 Task: Sort the recently solved tickets in your group, order by Brand in descending order.
Action: Mouse moved to (26, 275)
Screenshot: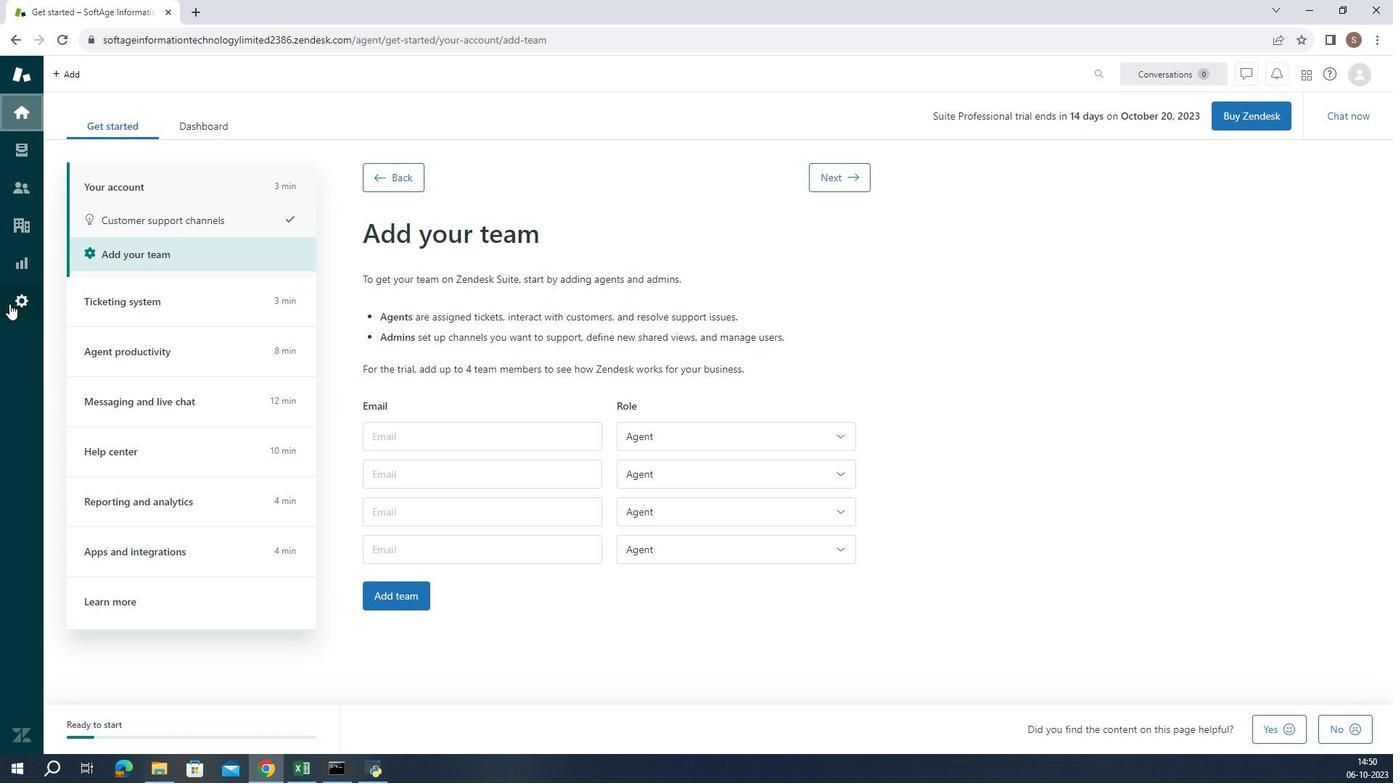
Action: Mouse pressed left at (26, 275)
Screenshot: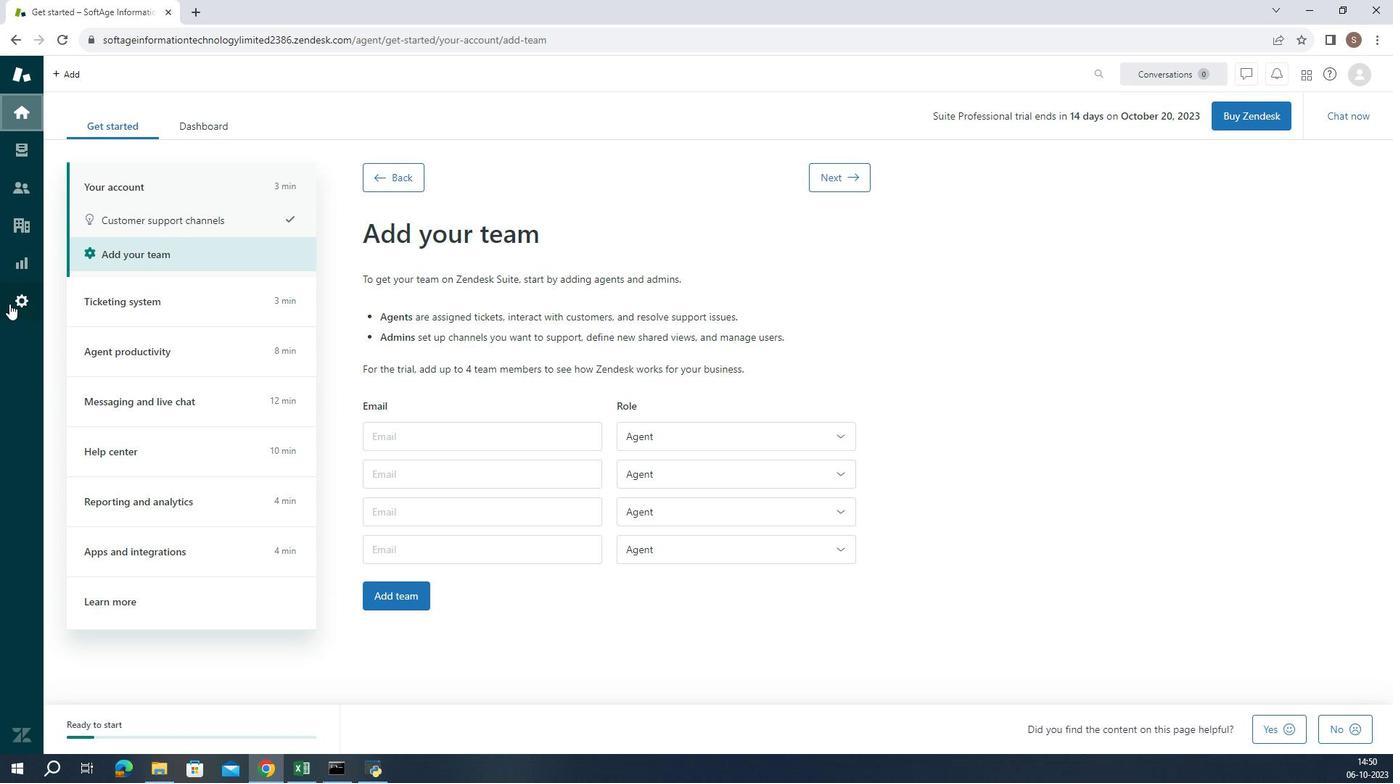 
Action: Mouse moved to (488, 680)
Screenshot: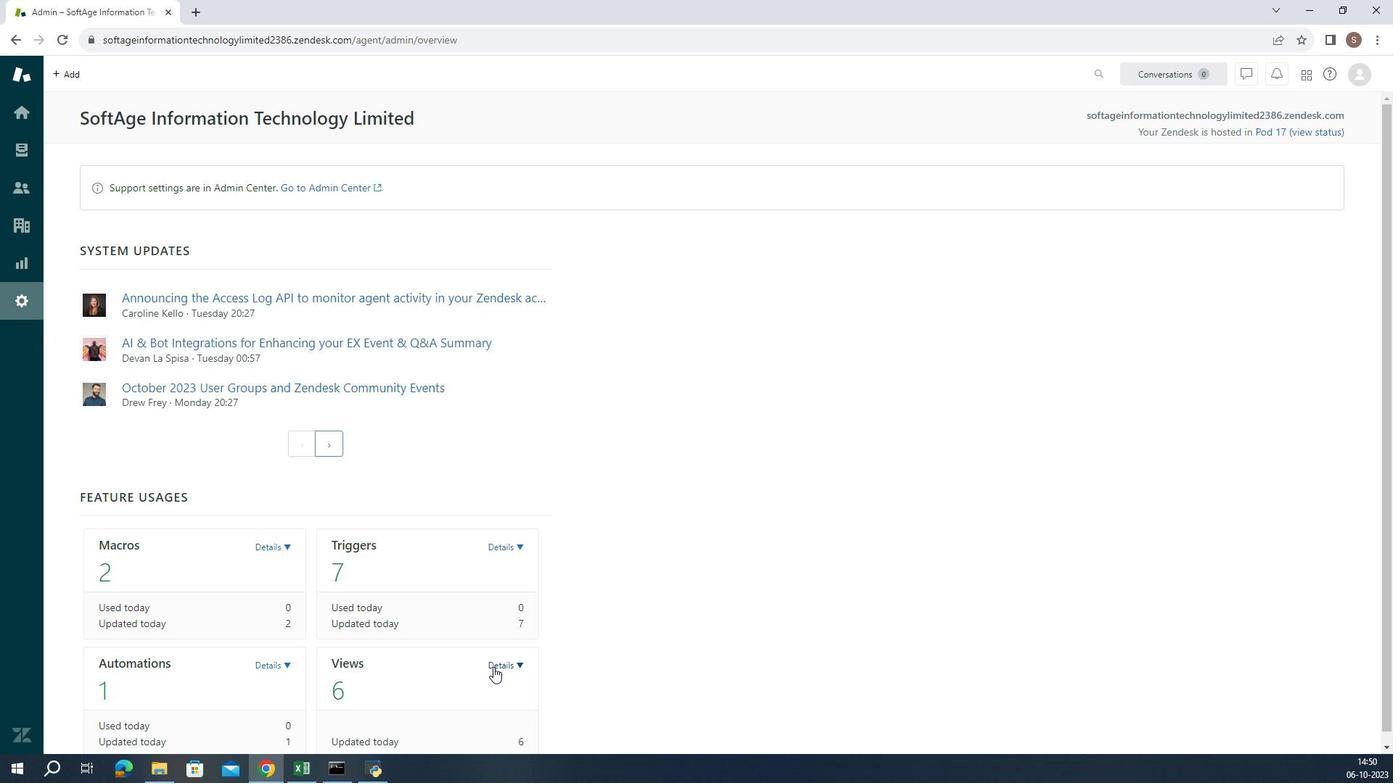 
Action: Mouse pressed left at (488, 680)
Screenshot: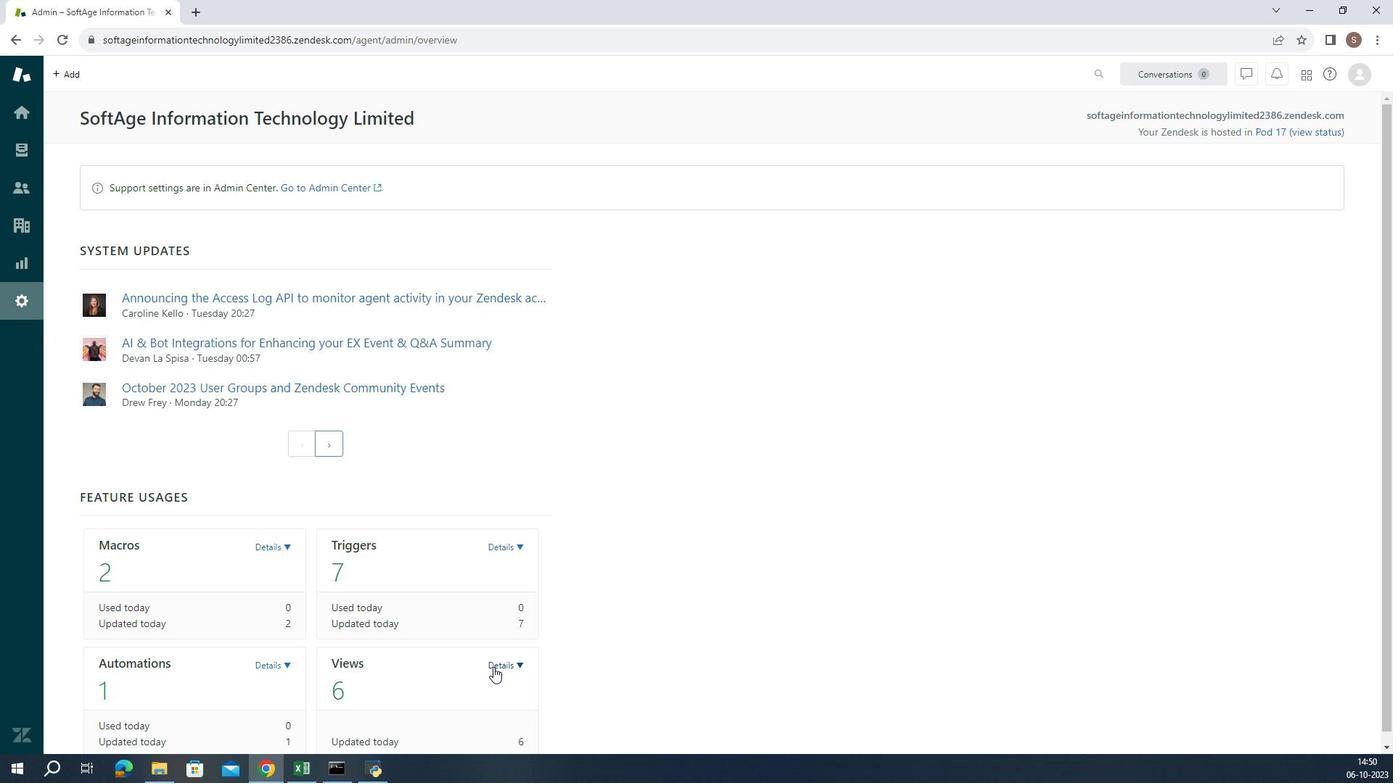 
Action: Mouse moved to (457, 741)
Screenshot: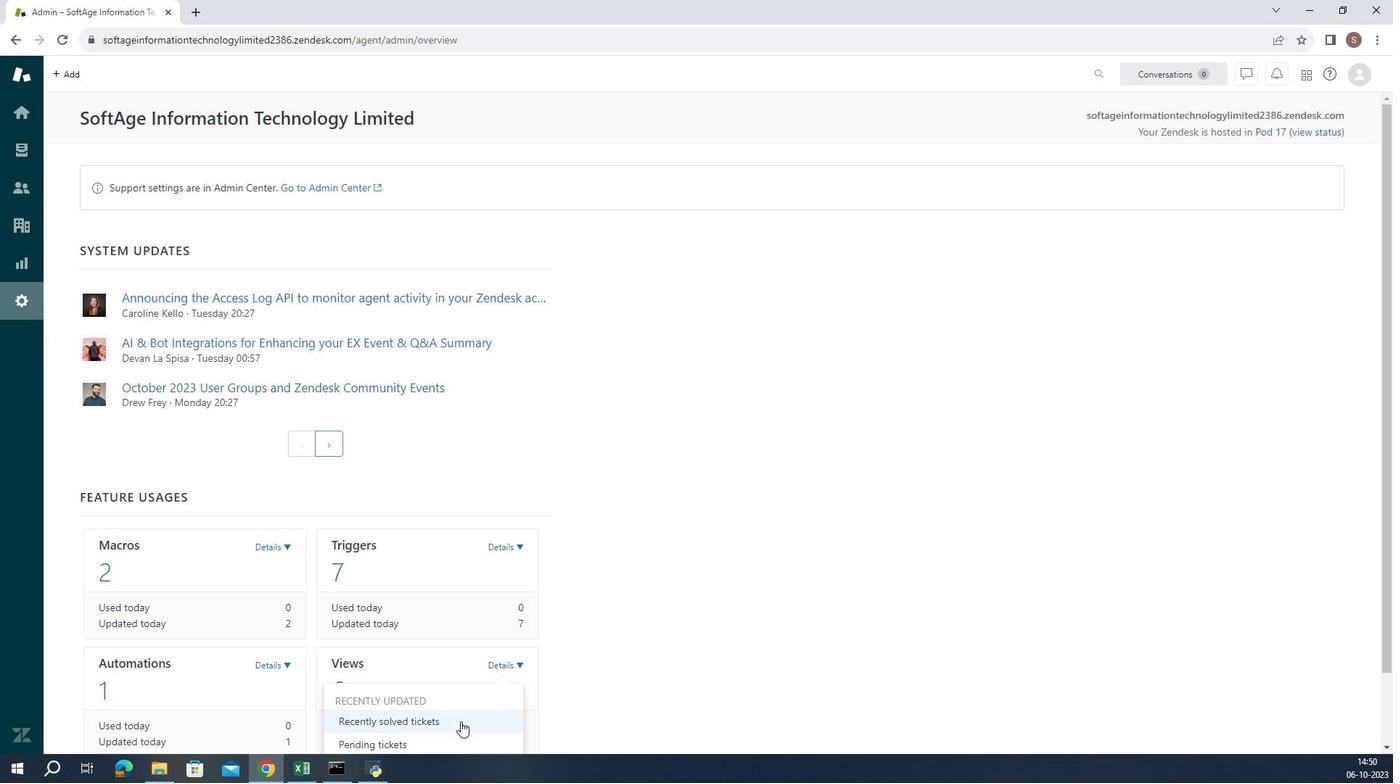 
Action: Mouse pressed left at (457, 741)
Screenshot: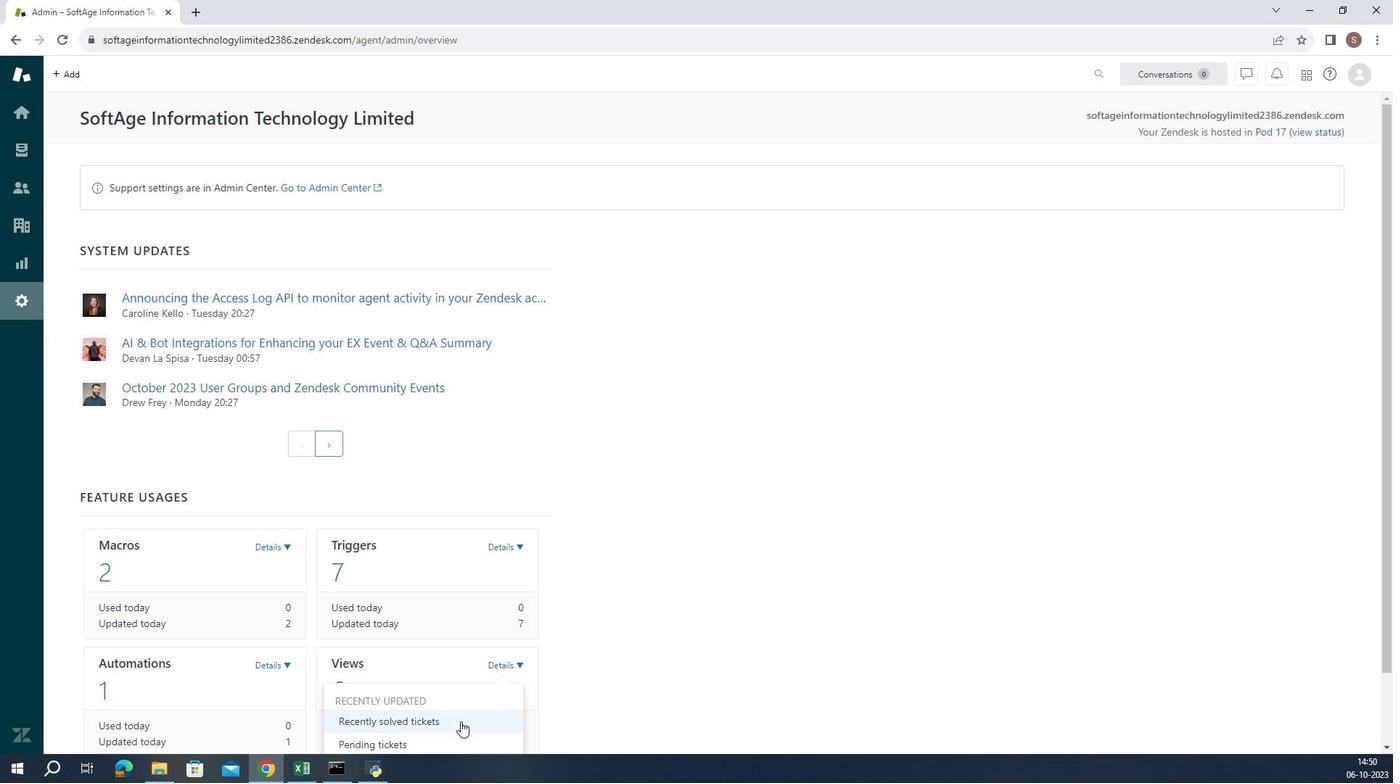 
Action: Mouse moved to (514, 423)
Screenshot: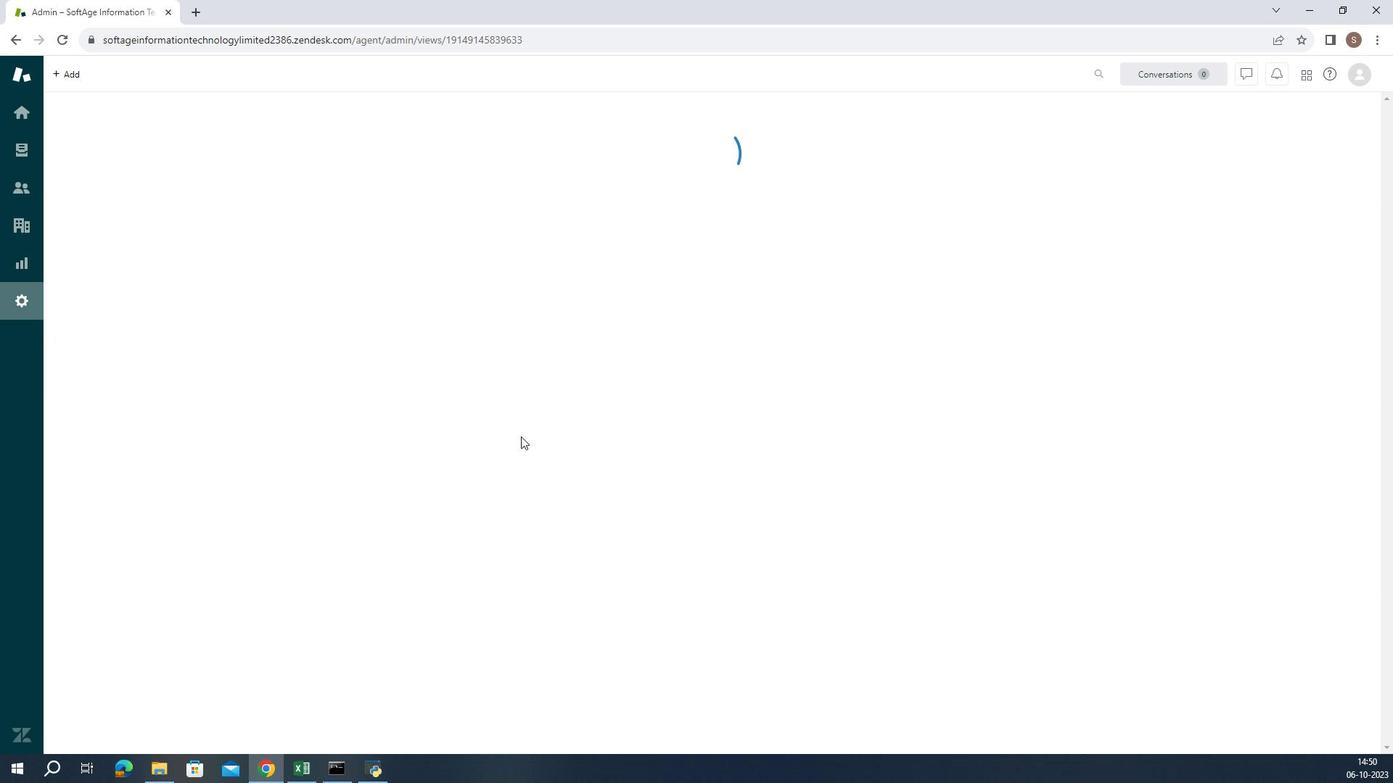 
Action: Mouse scrolled (514, 422) with delta (0, 0)
Screenshot: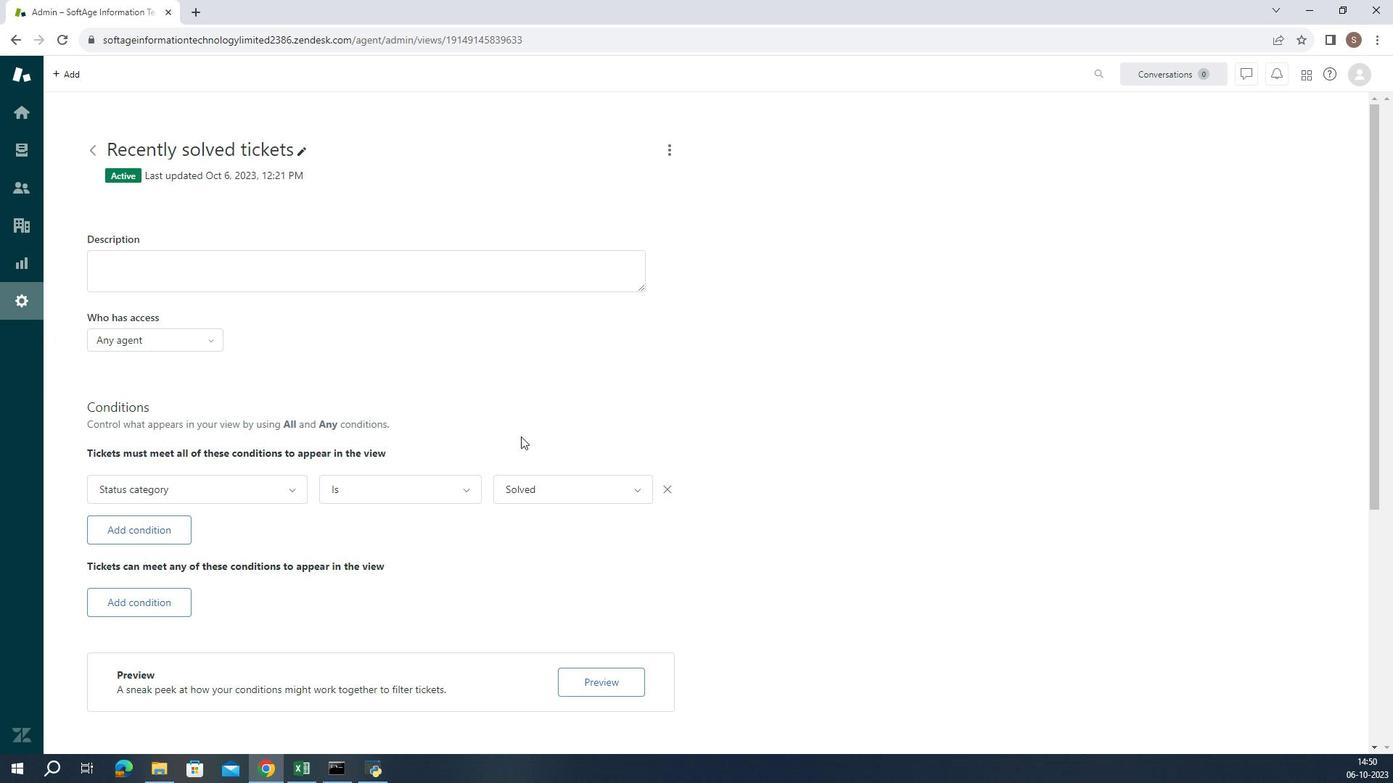 
Action: Mouse scrolled (514, 422) with delta (0, 0)
Screenshot: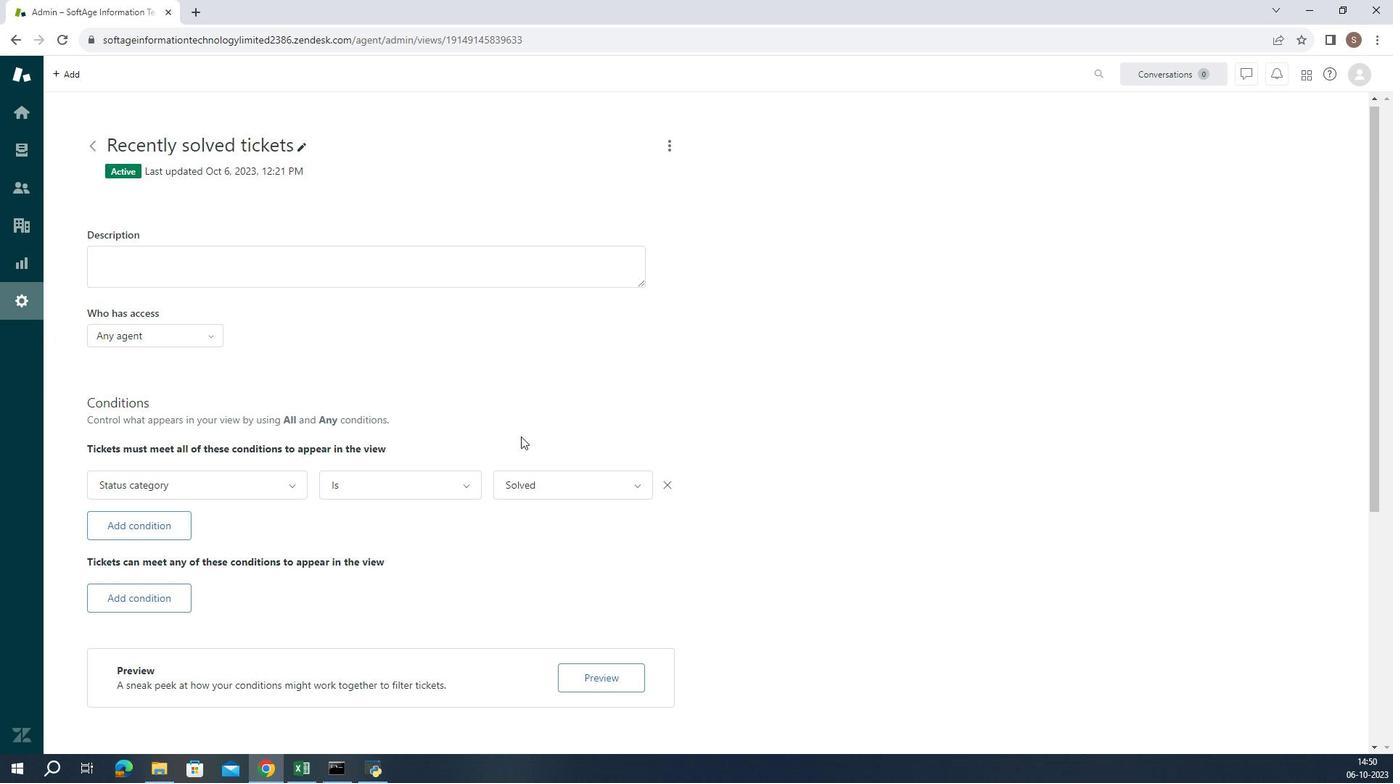 
Action: Mouse scrolled (514, 422) with delta (0, 0)
Screenshot: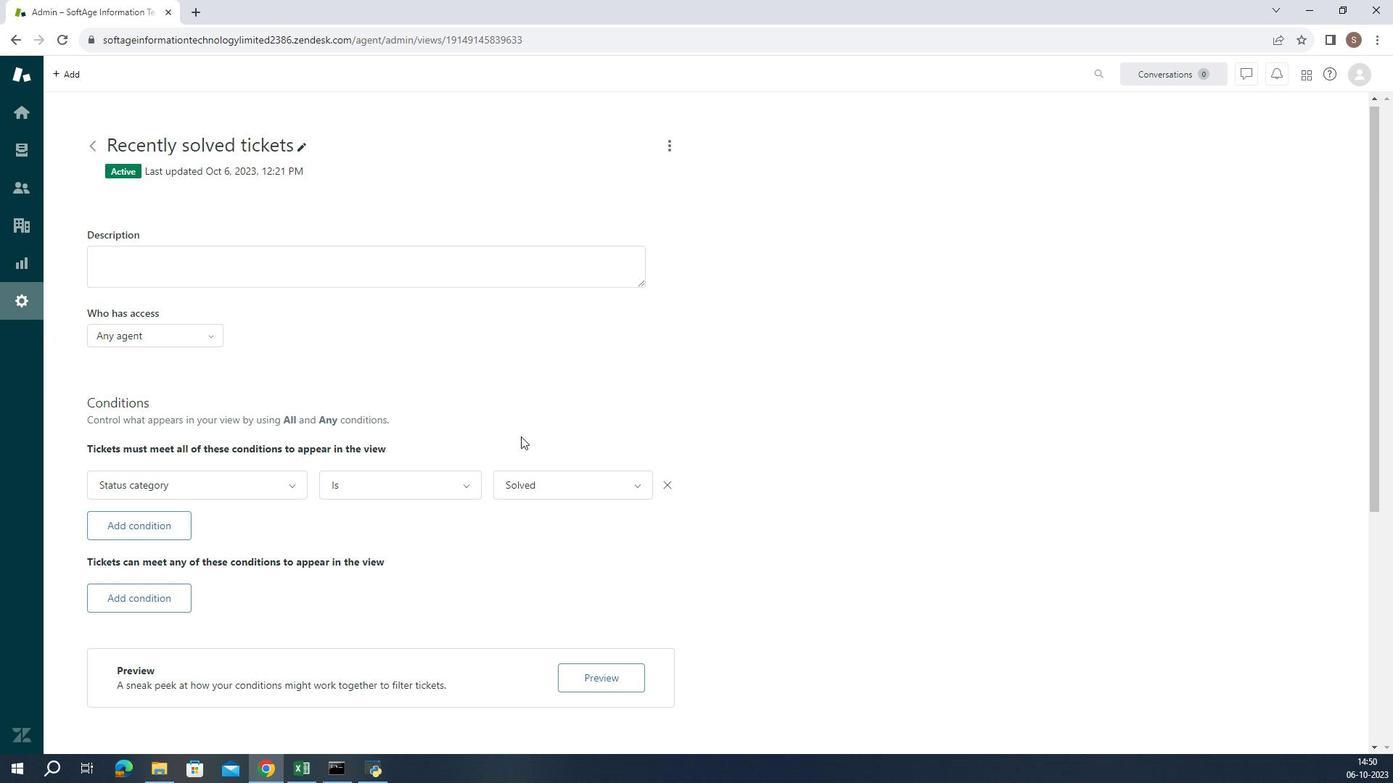 
Action: Mouse moved to (516, 426)
Screenshot: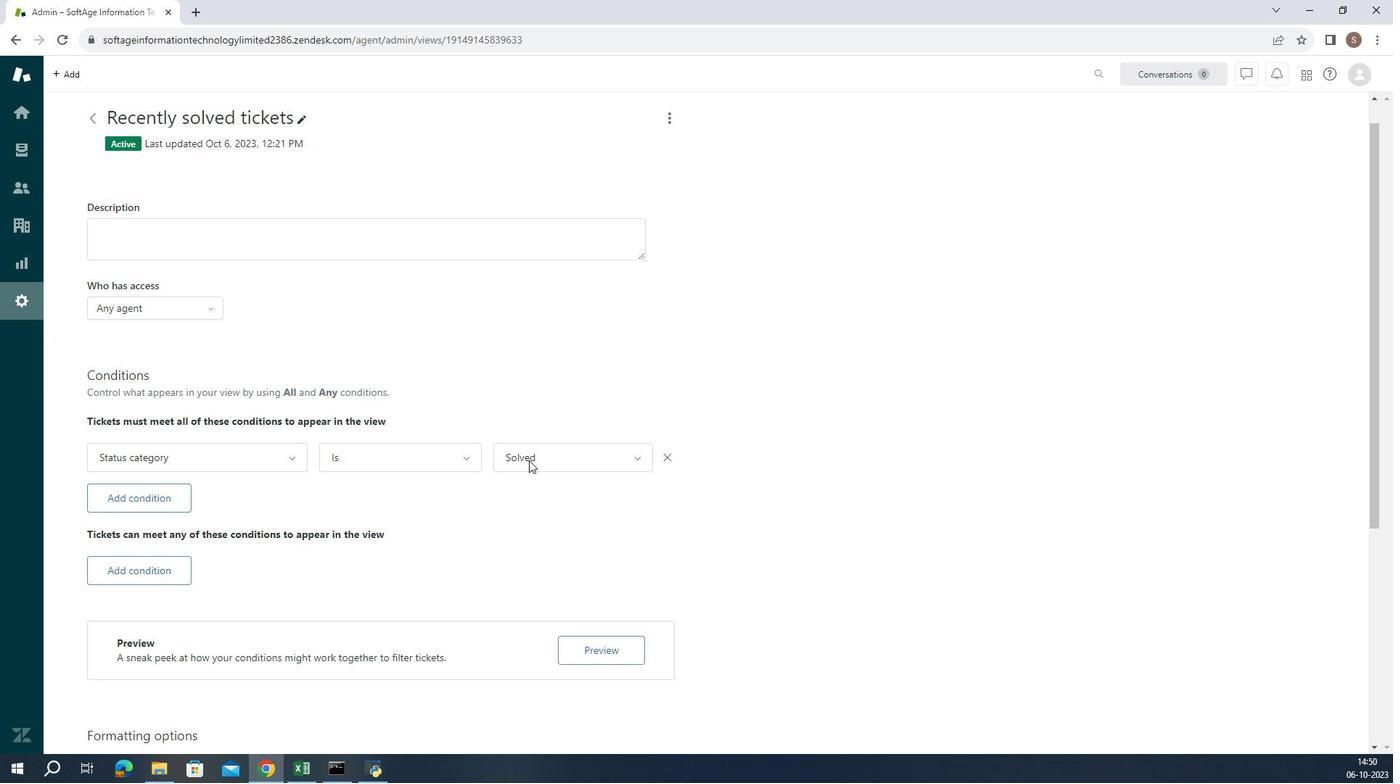 
Action: Mouse scrolled (516, 426) with delta (0, 0)
Screenshot: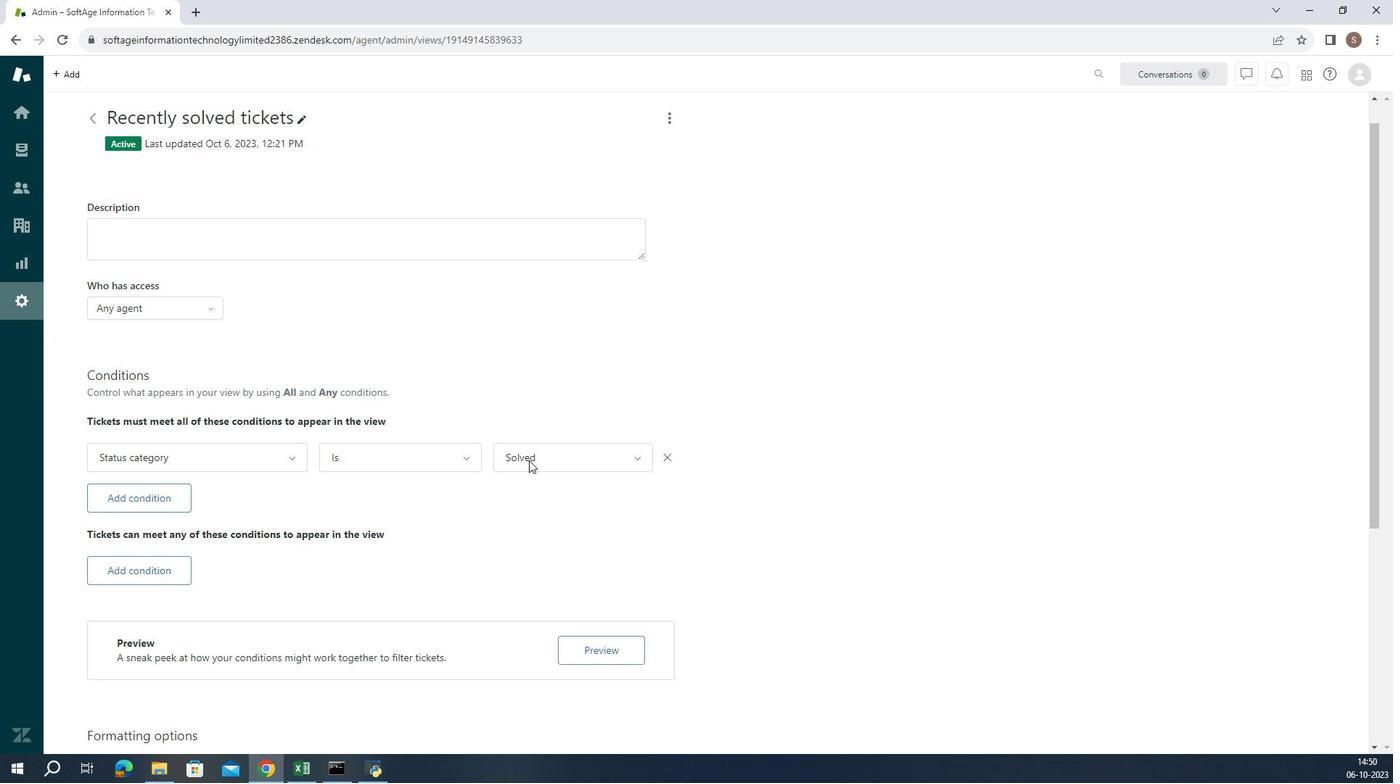 
Action: Mouse moved to (541, 529)
Screenshot: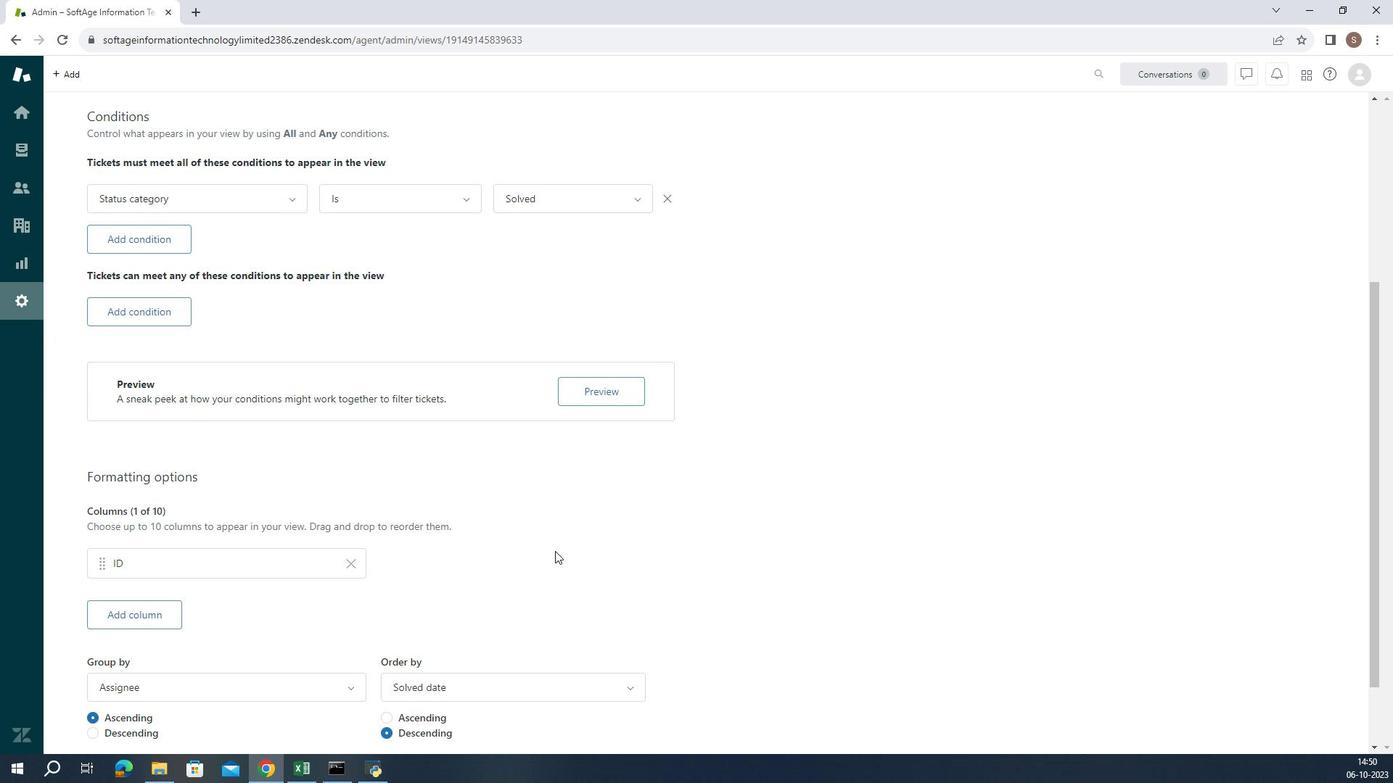 
Action: Mouse scrolled (541, 528) with delta (0, 0)
Screenshot: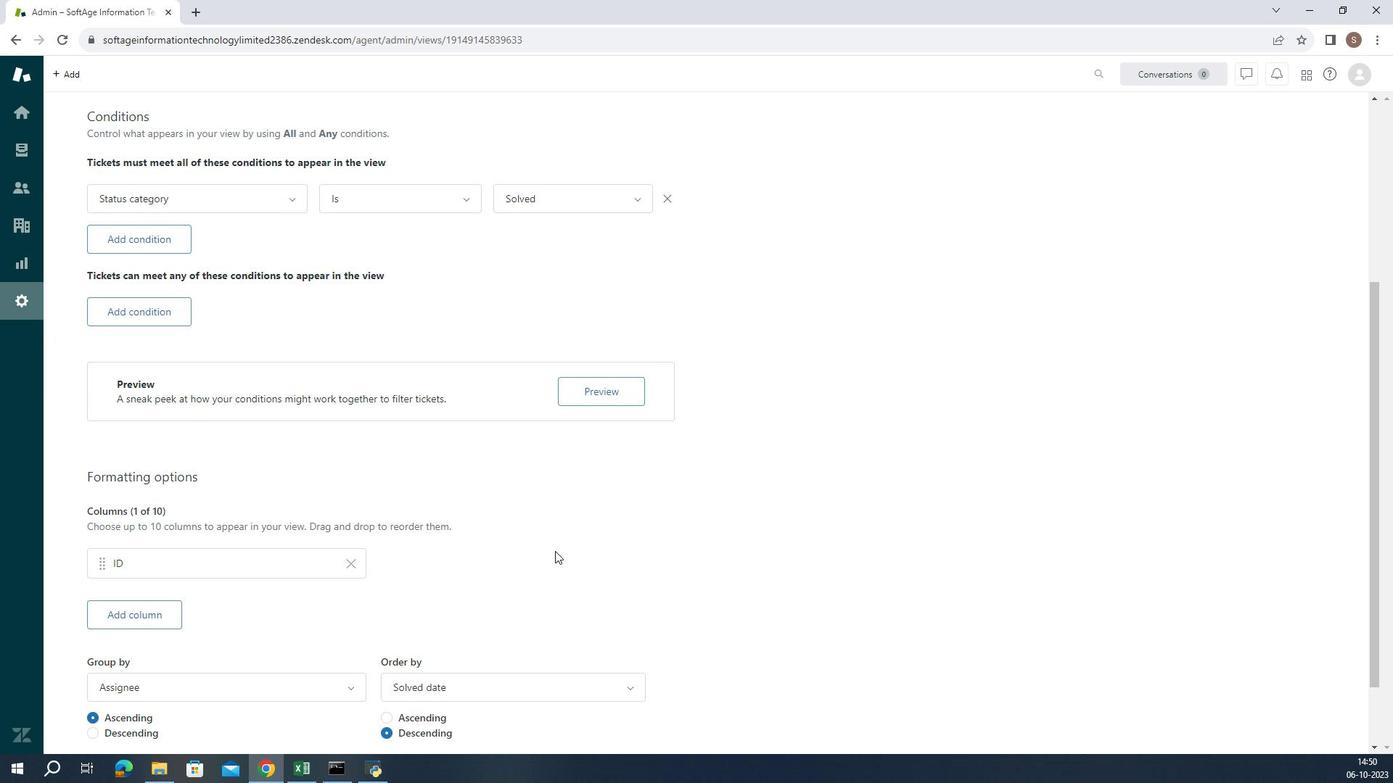 
Action: Mouse moved to (545, 542)
Screenshot: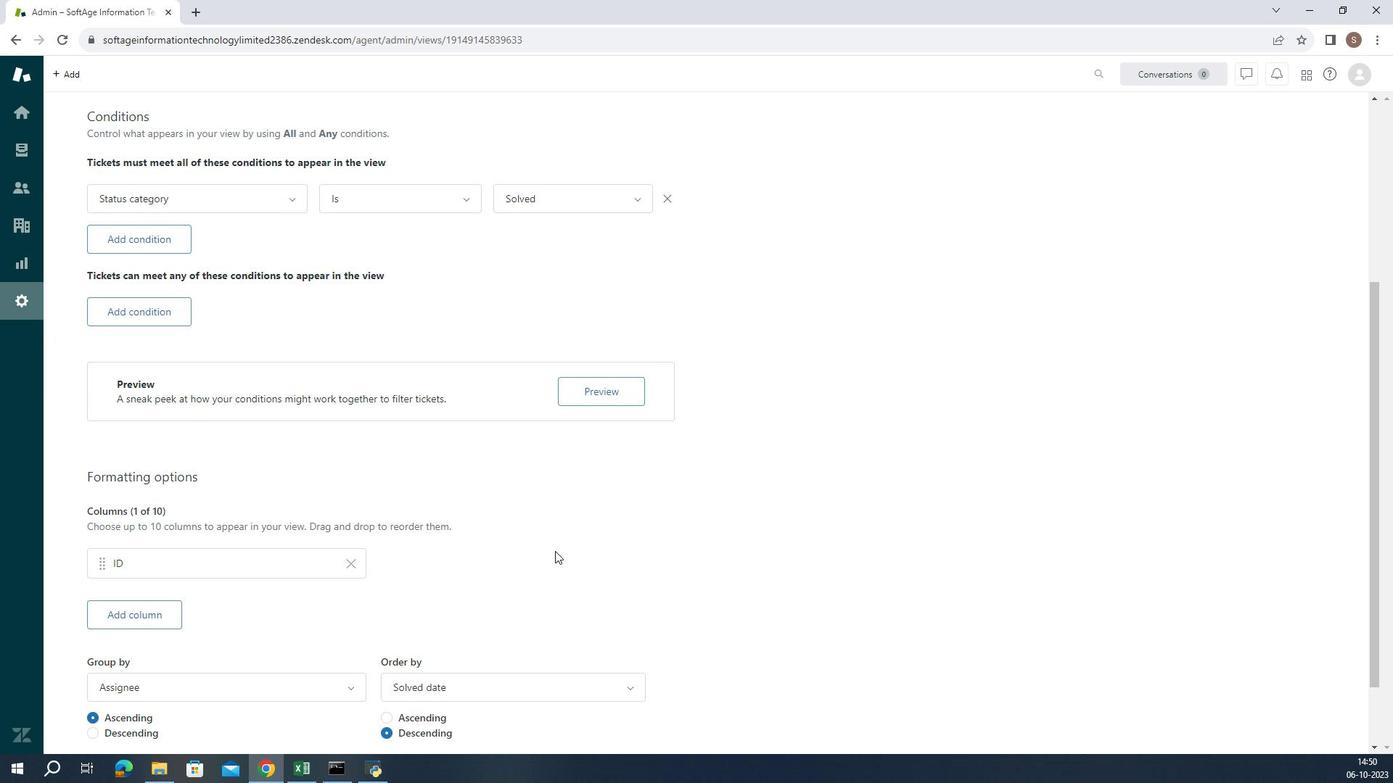 
Action: Mouse scrolled (545, 542) with delta (0, 0)
Screenshot: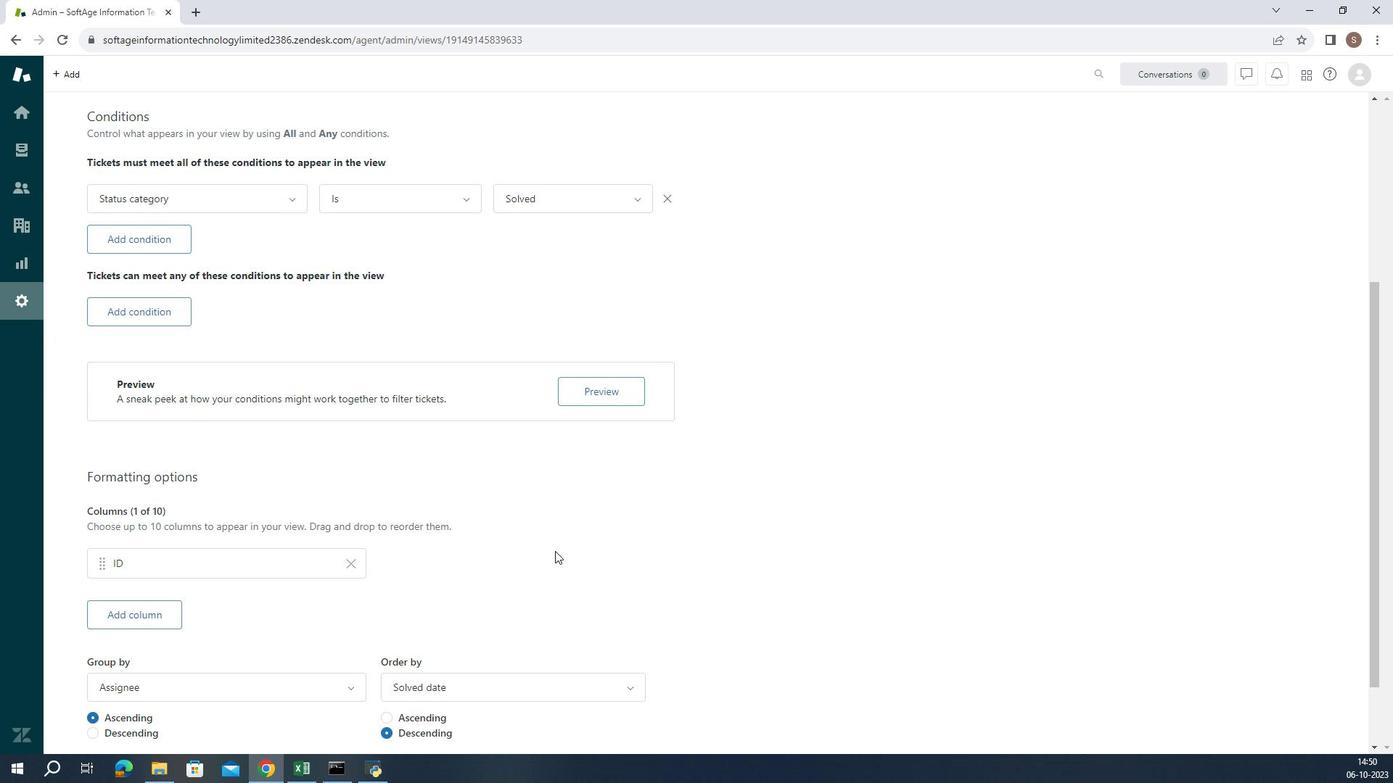 
Action: Mouse moved to (547, 550)
Screenshot: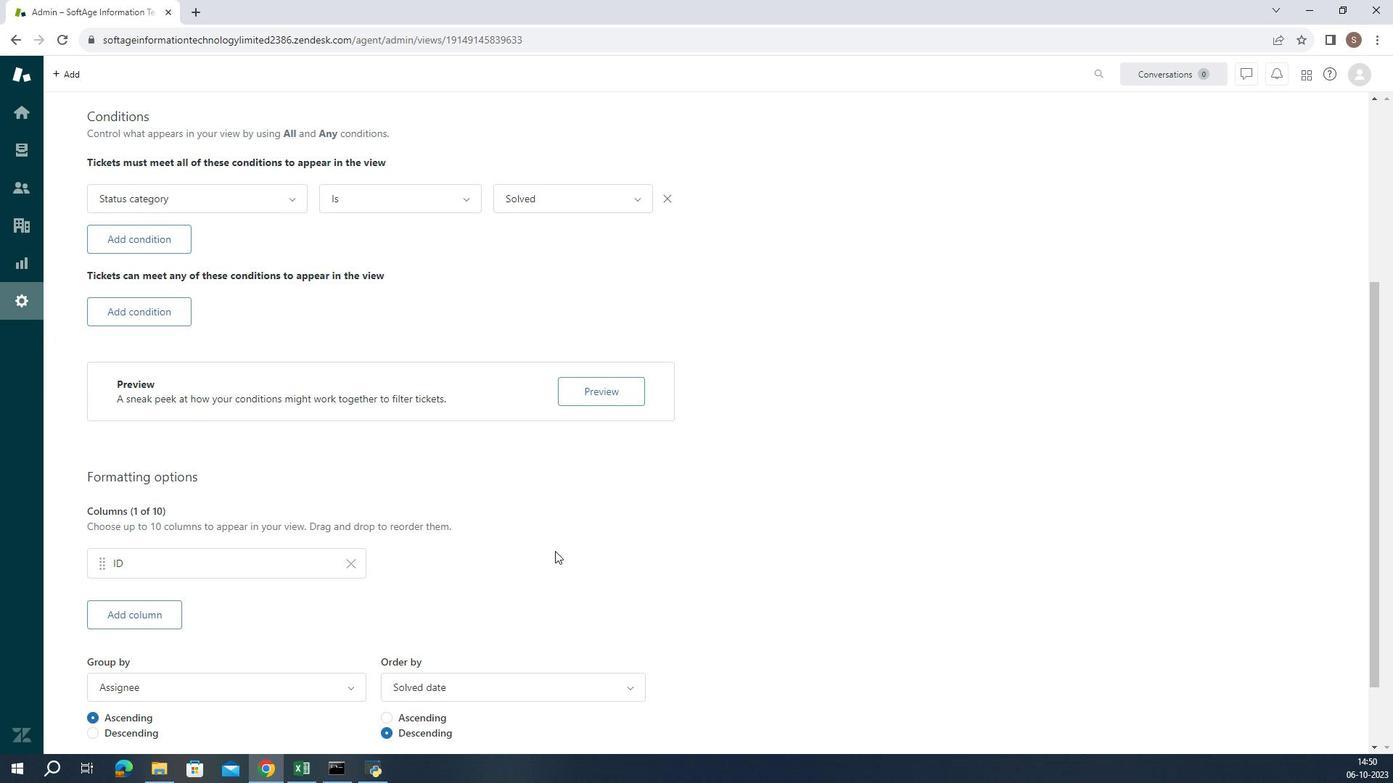 
Action: Mouse scrolled (547, 550) with delta (0, 0)
Screenshot: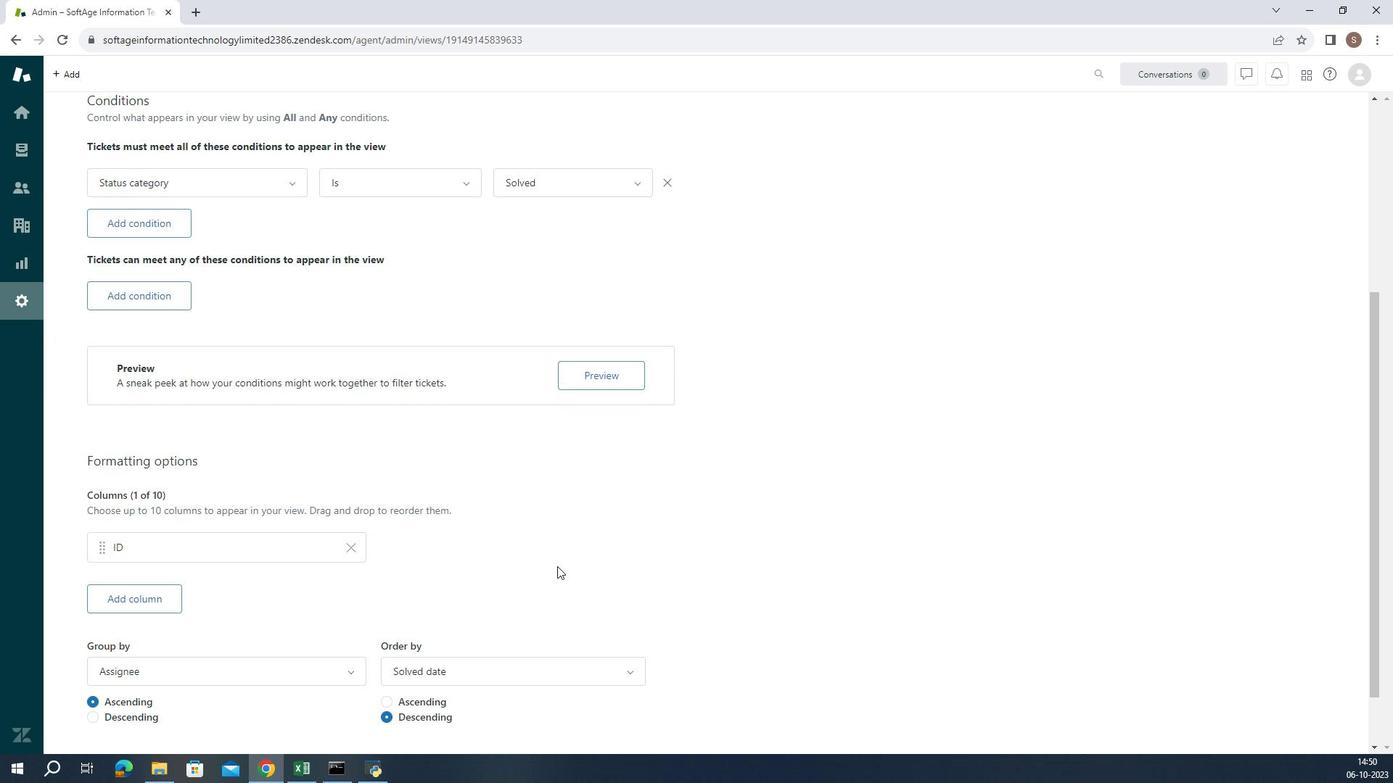 
Action: Mouse moved to (548, 557)
Screenshot: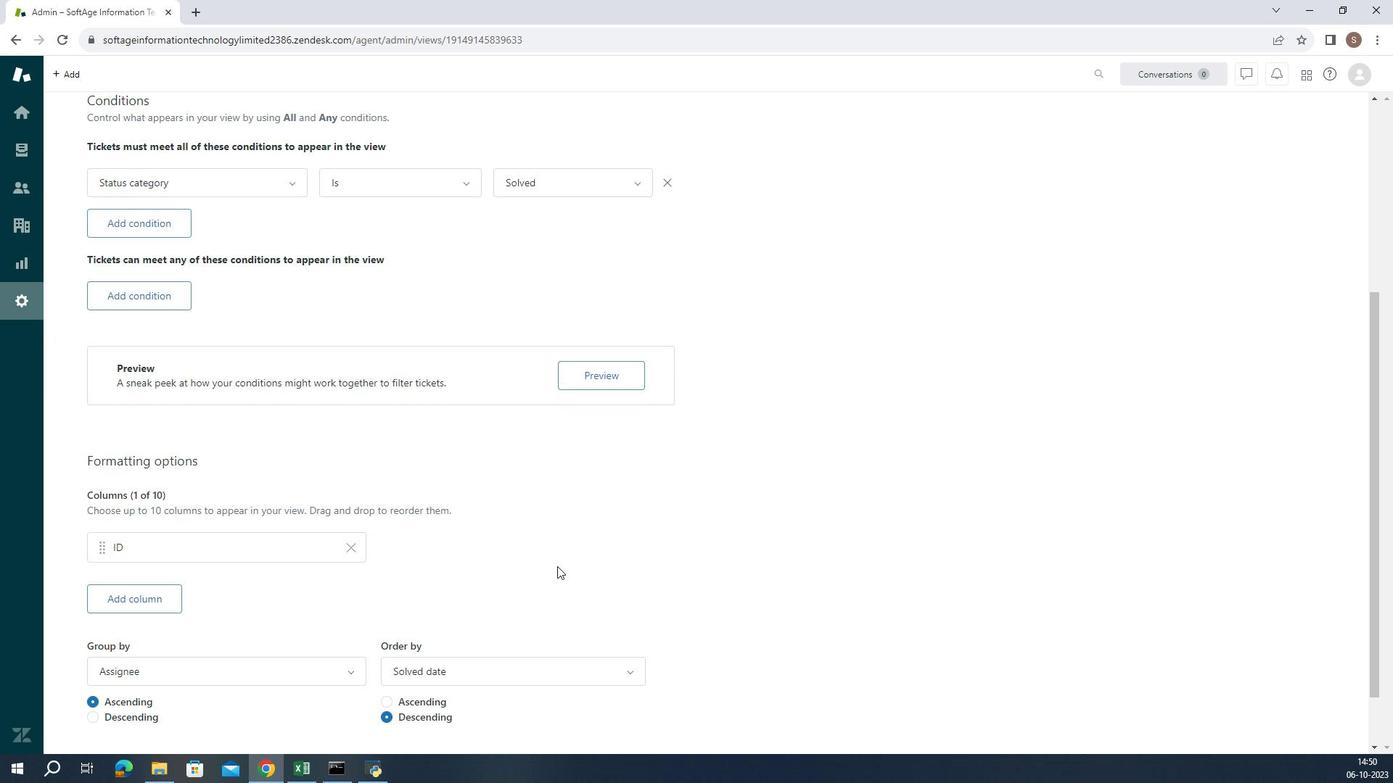 
Action: Mouse scrolled (548, 556) with delta (0, 0)
Screenshot: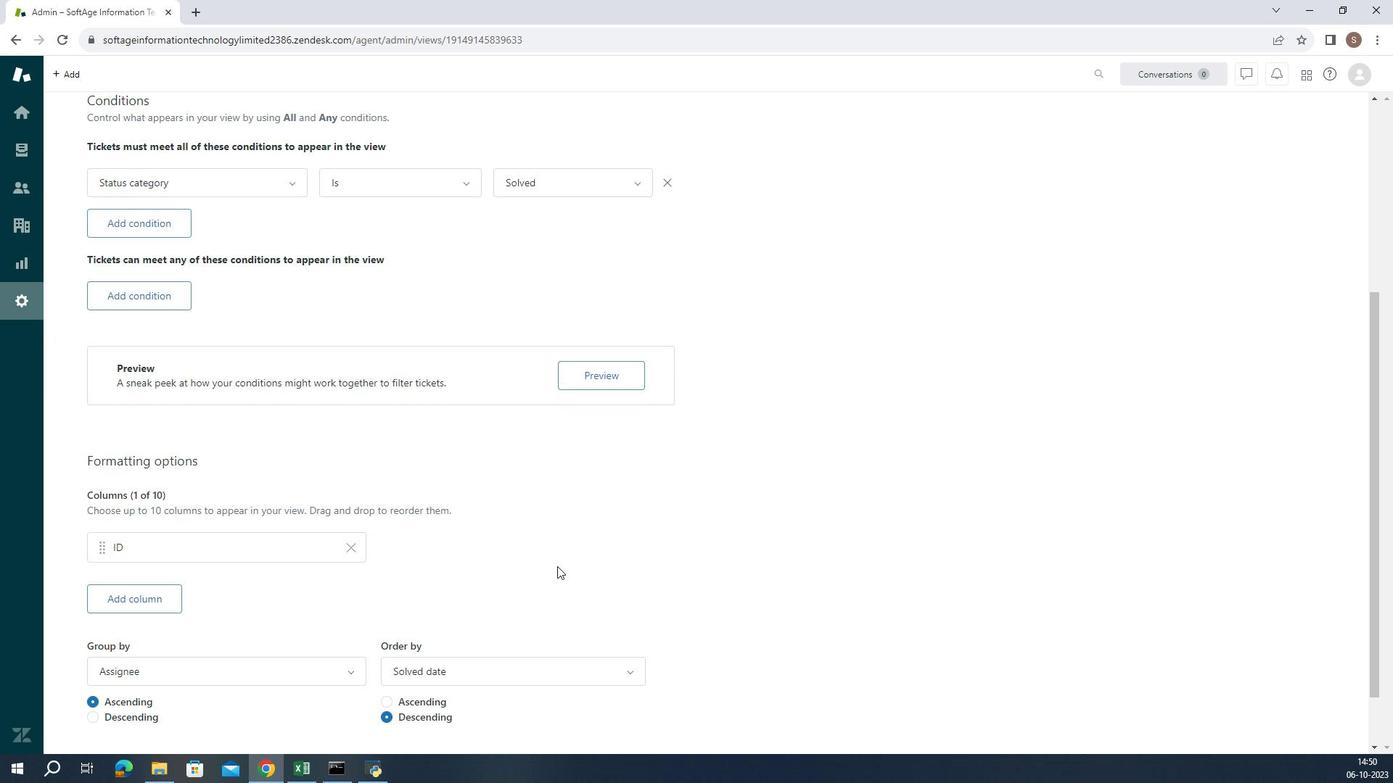 
Action: Mouse moved to (550, 592)
Screenshot: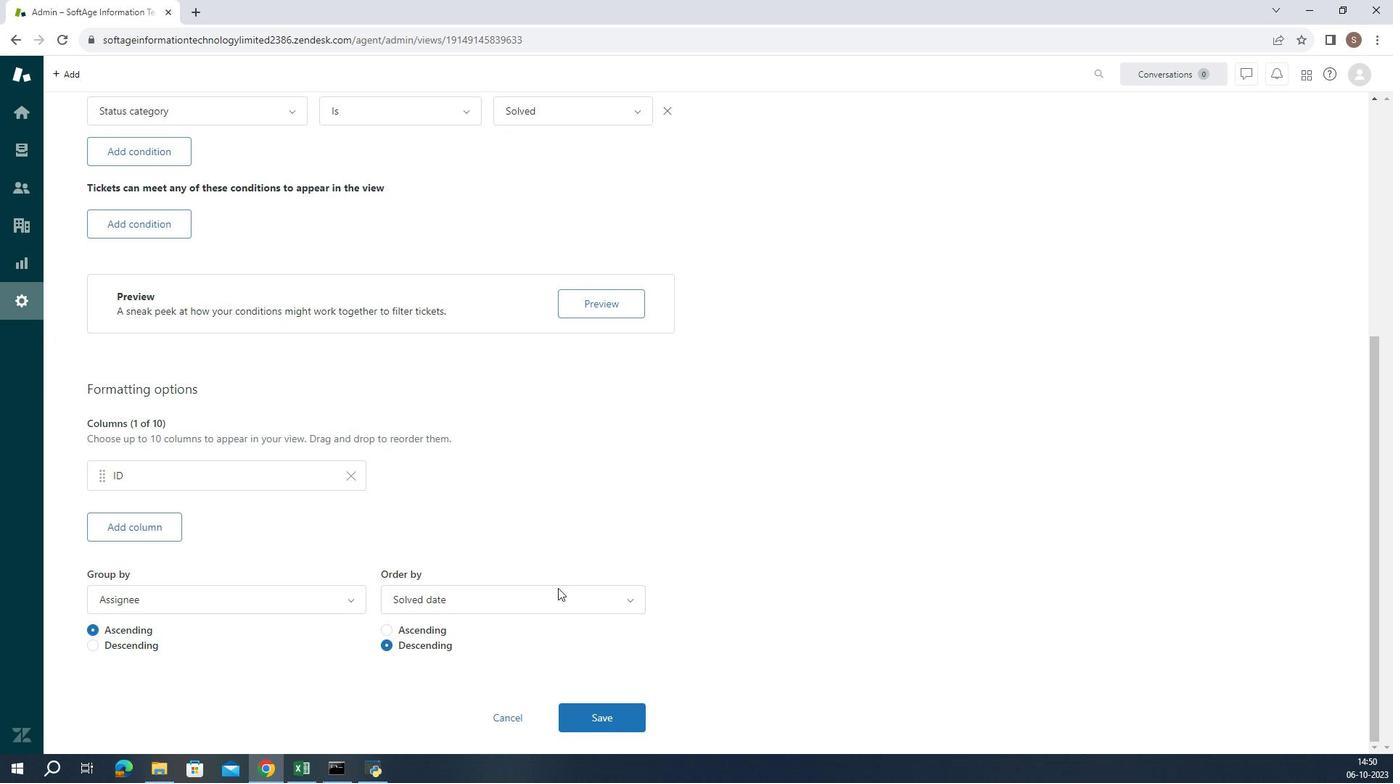 
Action: Mouse pressed left at (550, 592)
Screenshot: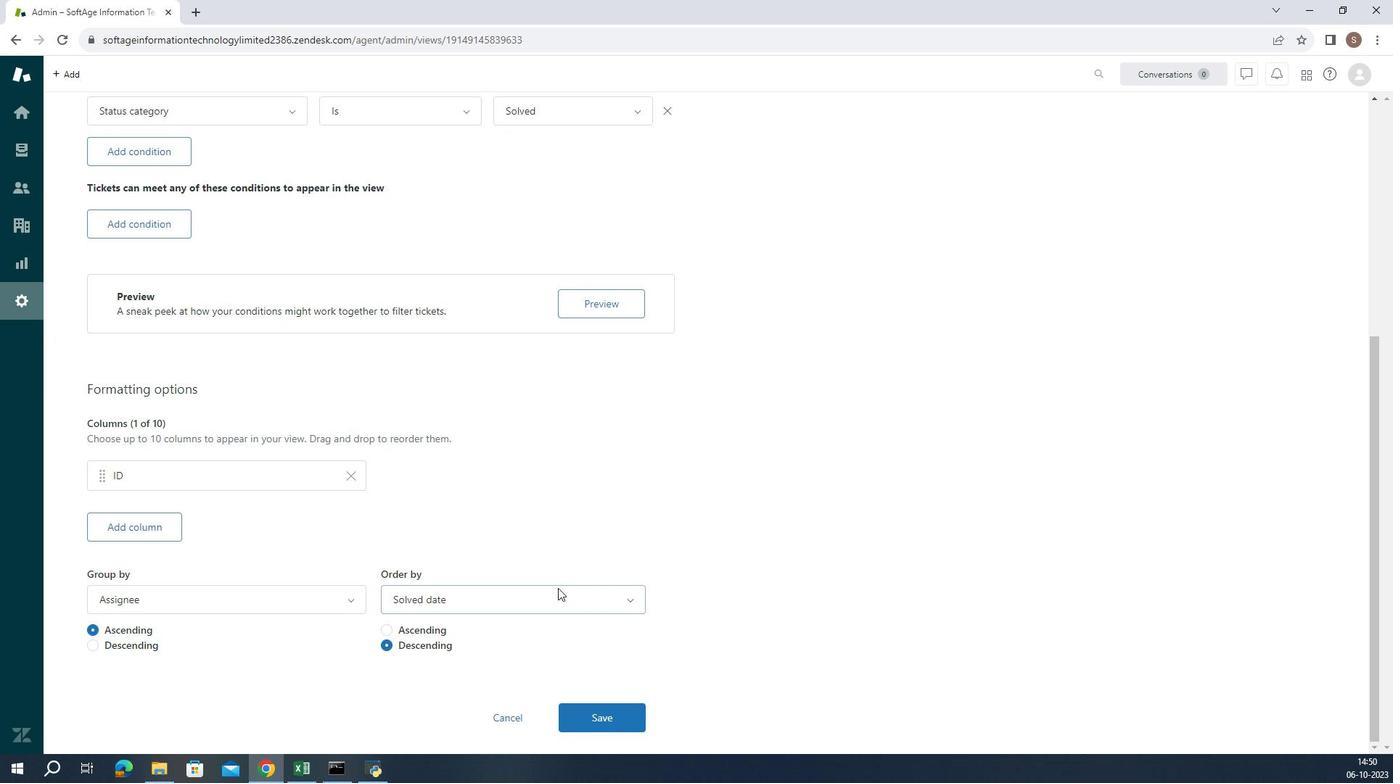
Action: Mouse moved to (537, 479)
Screenshot: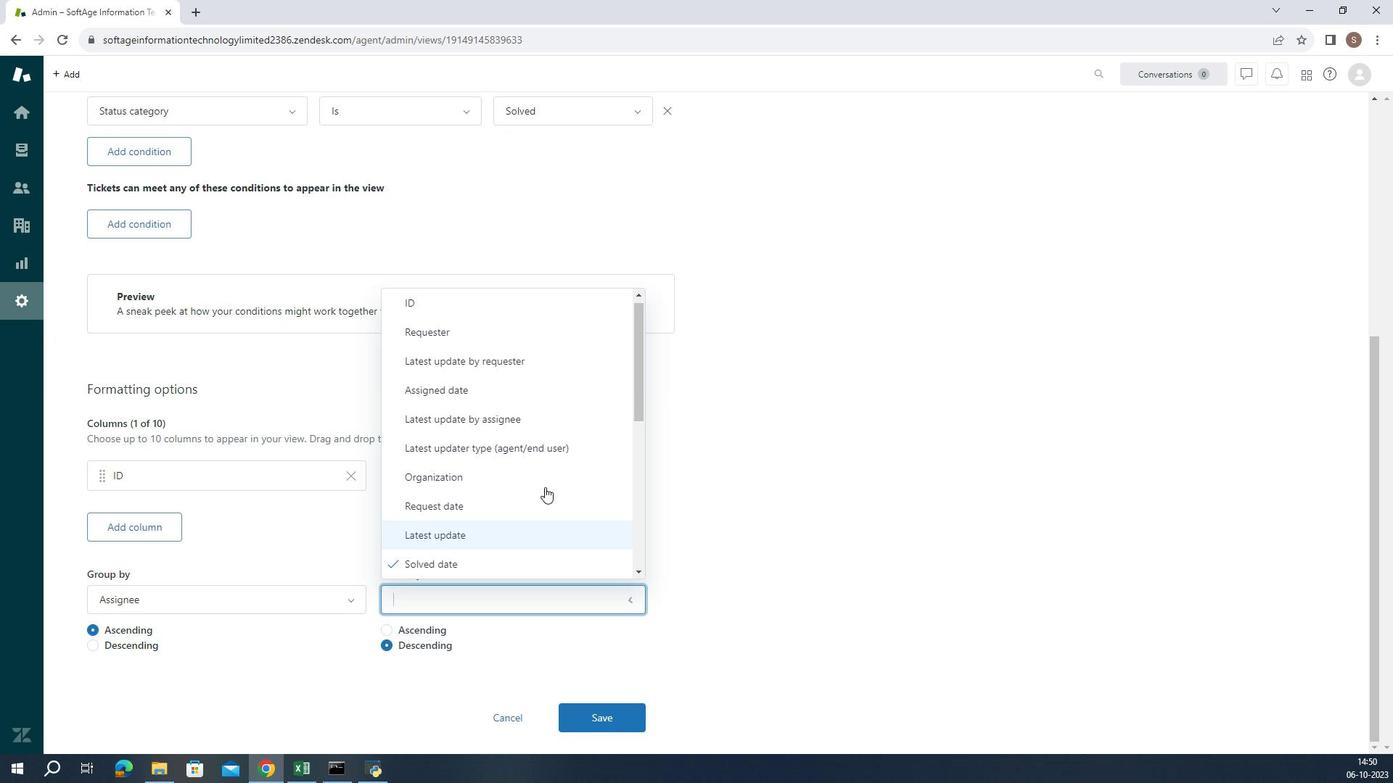 
Action: Mouse scrolled (537, 479) with delta (0, 0)
Screenshot: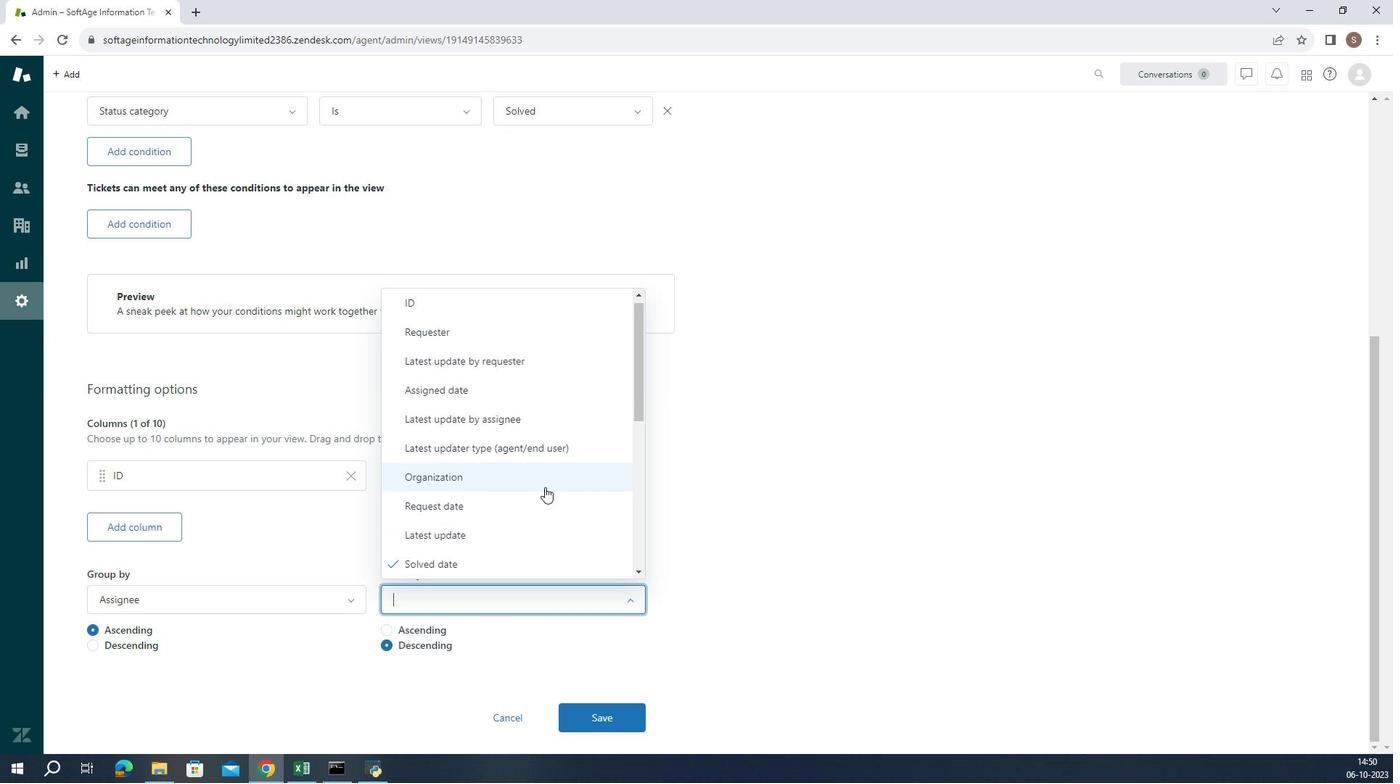 
Action: Mouse scrolled (537, 479) with delta (0, 0)
Screenshot: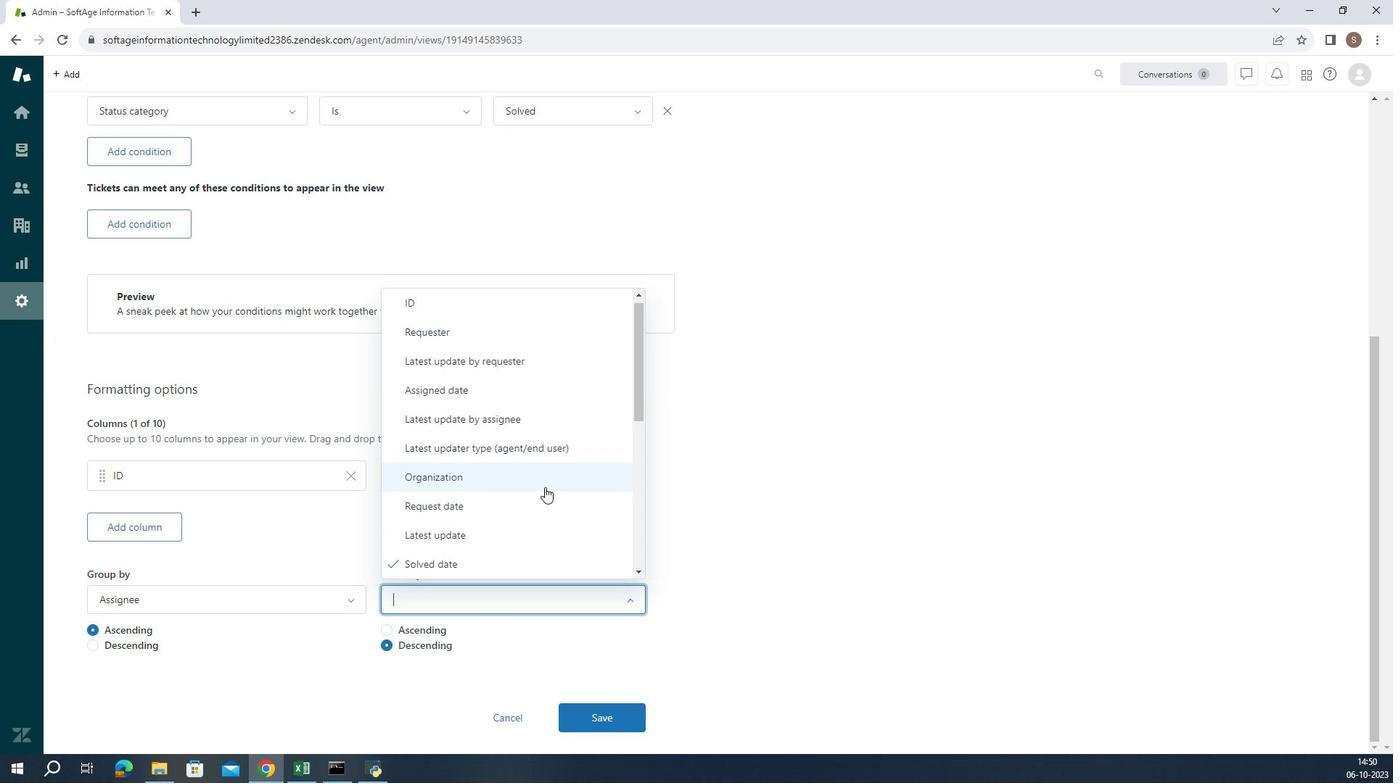 
Action: Mouse moved to (537, 479)
Screenshot: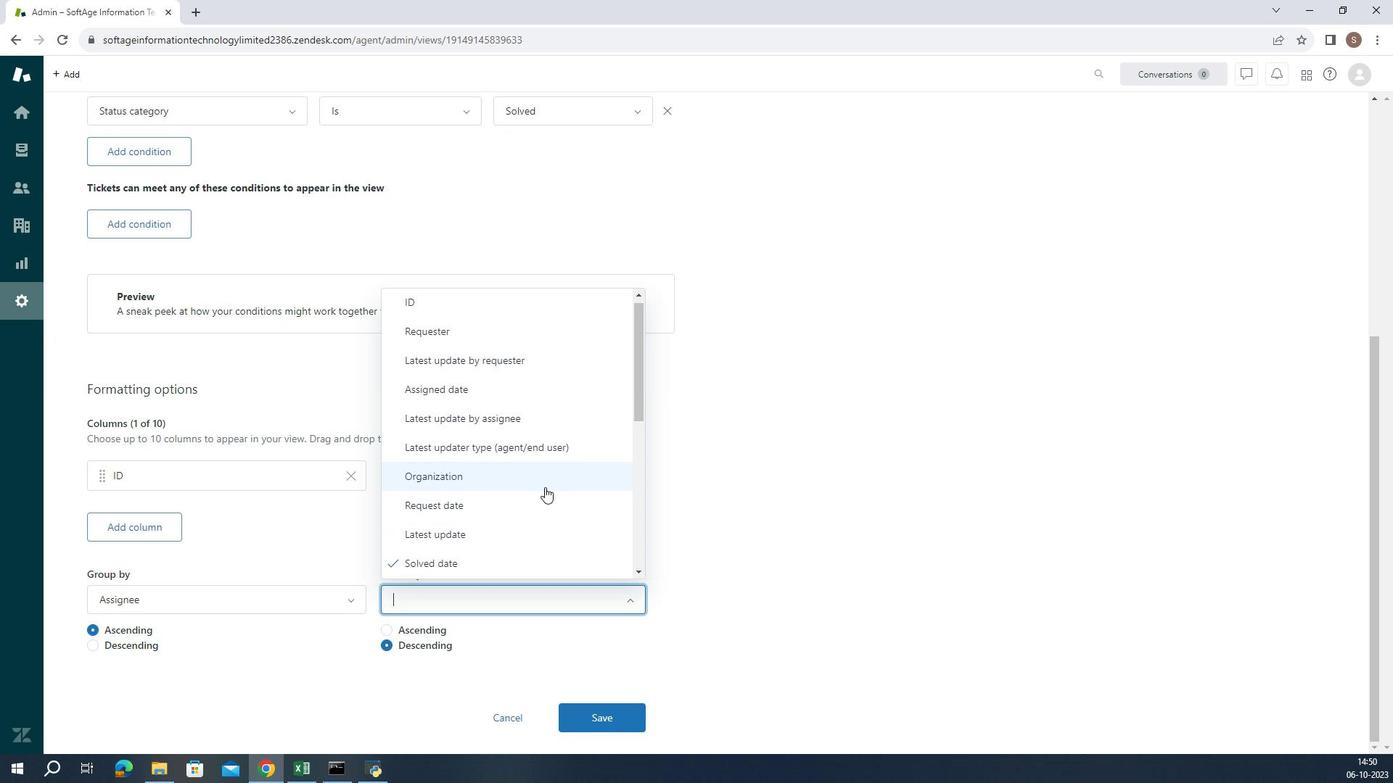 
Action: Mouse scrolled (537, 479) with delta (0, 0)
Screenshot: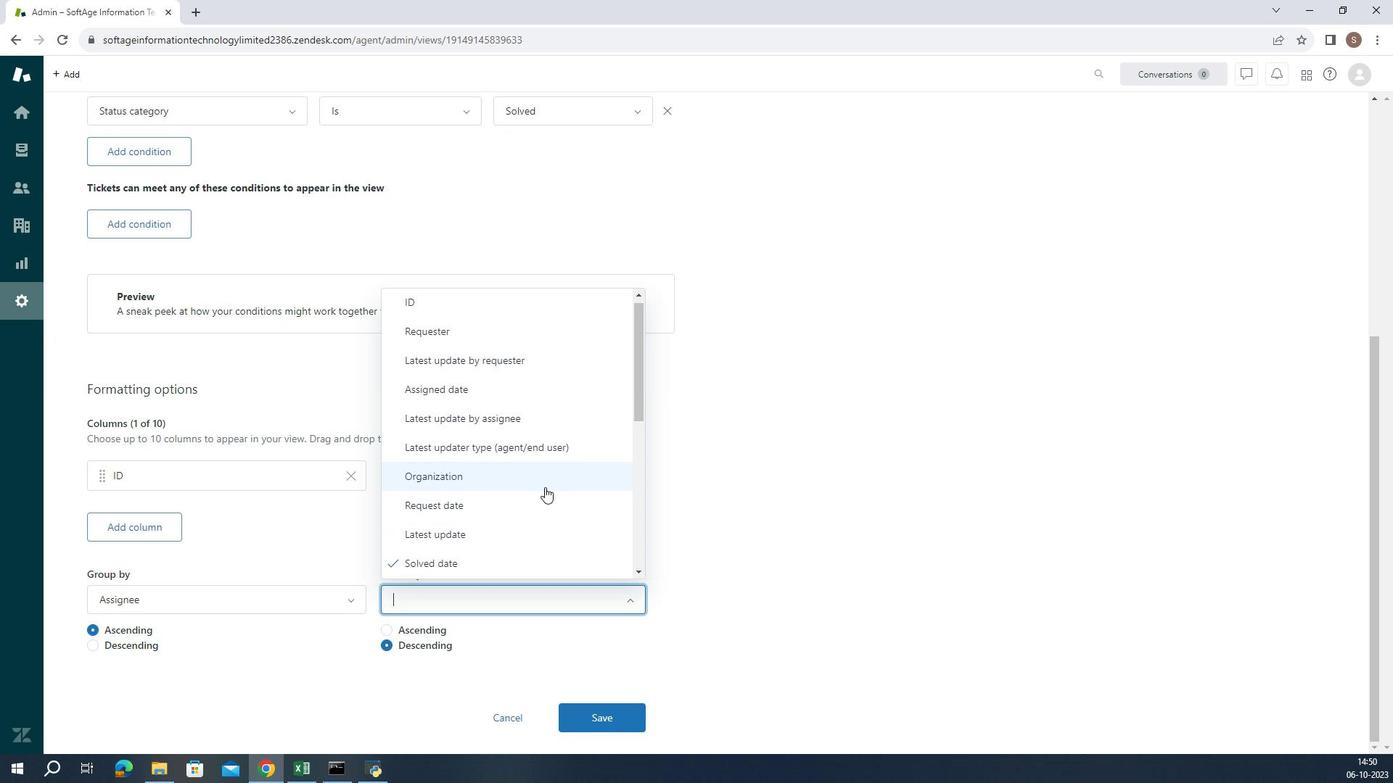 
Action: Mouse moved to (488, 516)
Screenshot: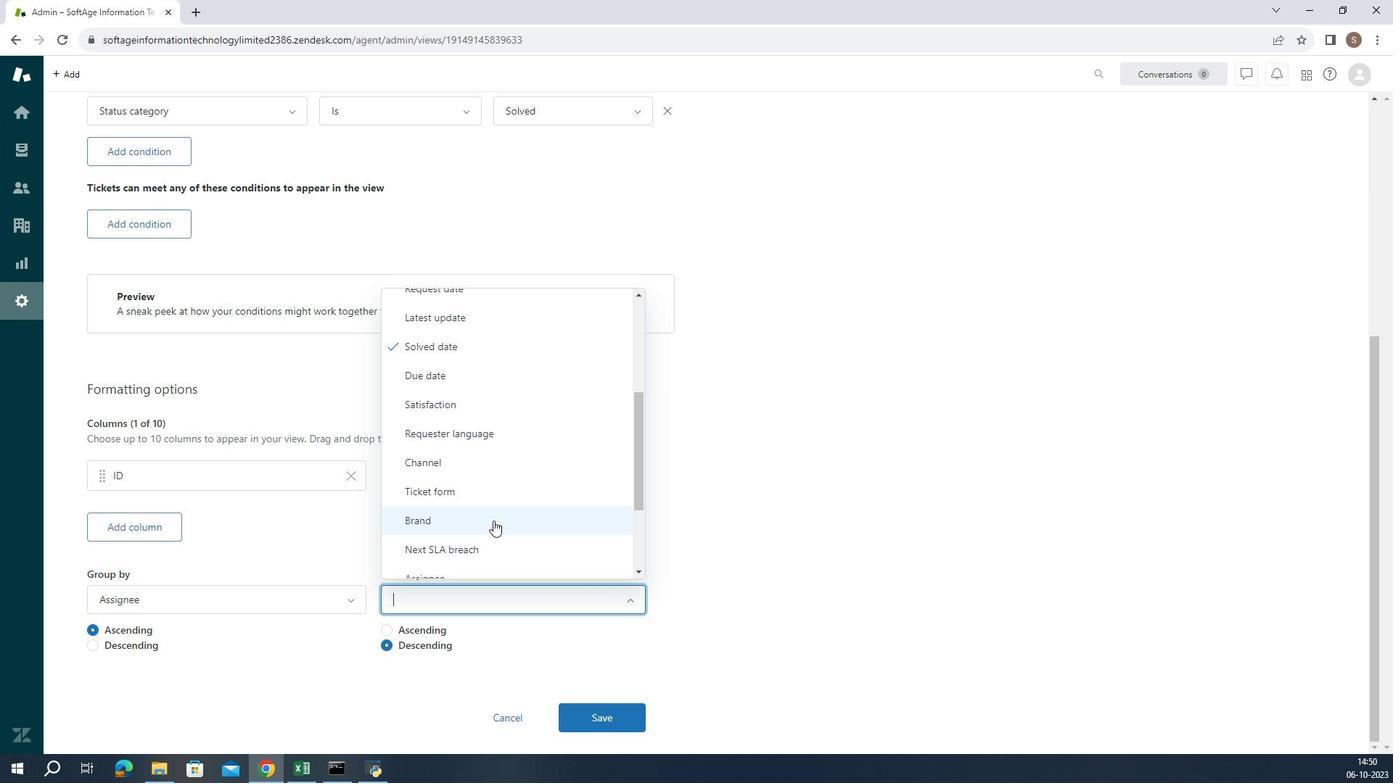 
Action: Mouse pressed left at (488, 516)
Screenshot: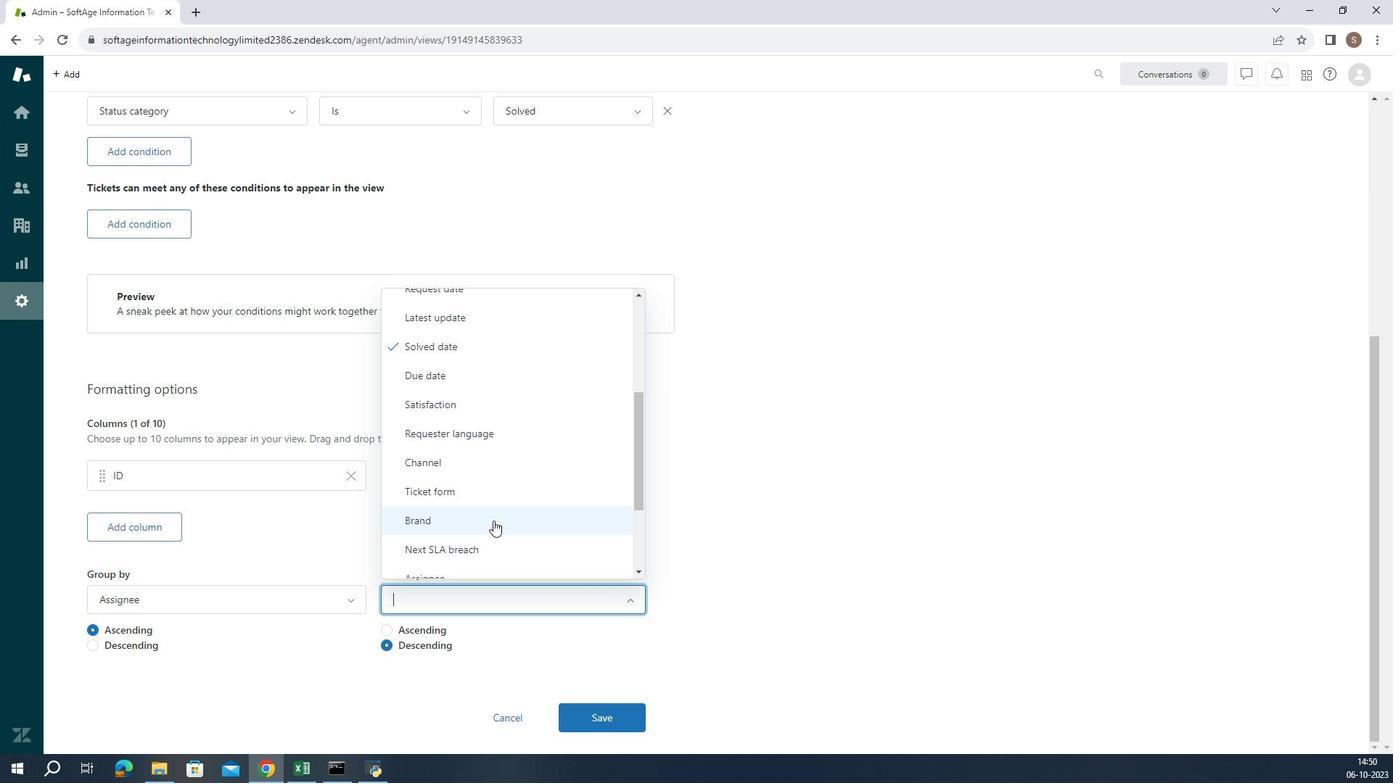
Action: Mouse moved to (416, 653)
Screenshot: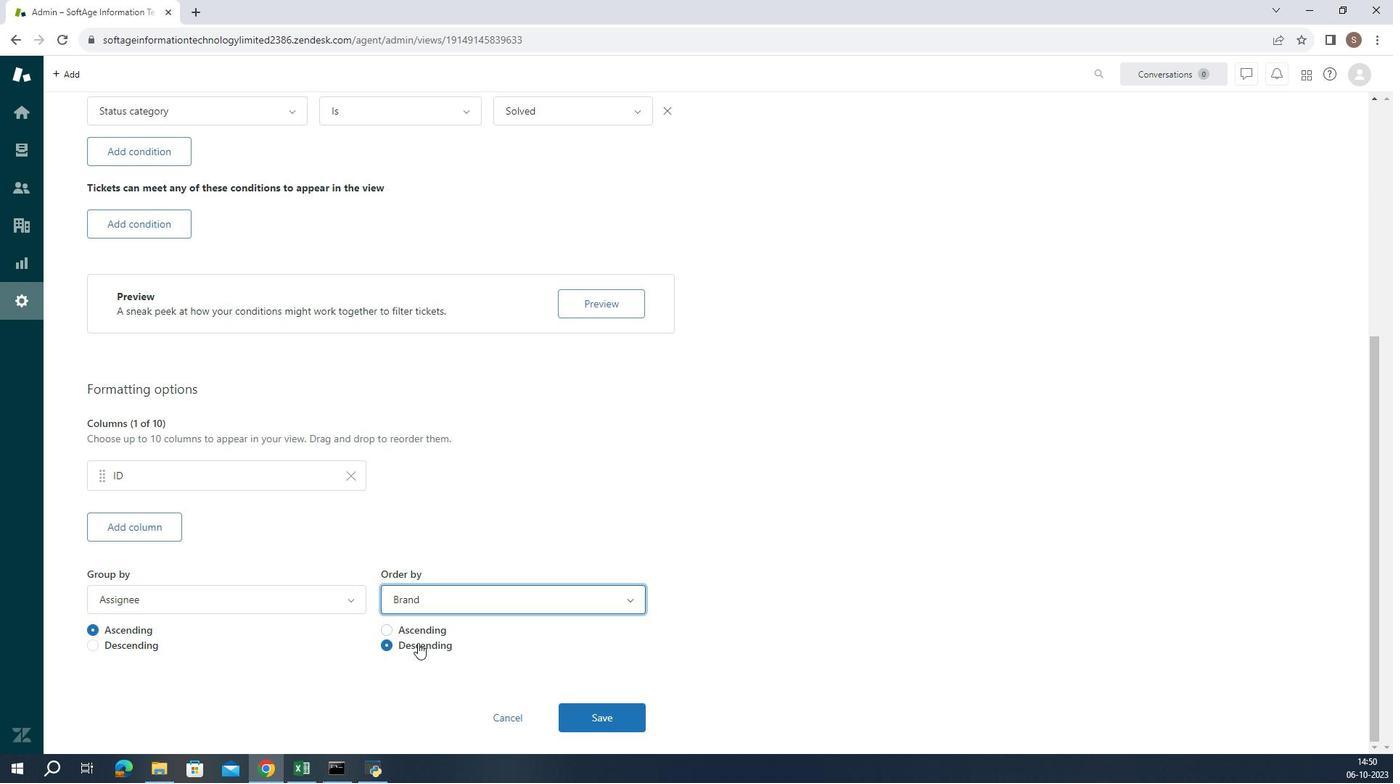 
Action: Mouse pressed left at (416, 653)
Screenshot: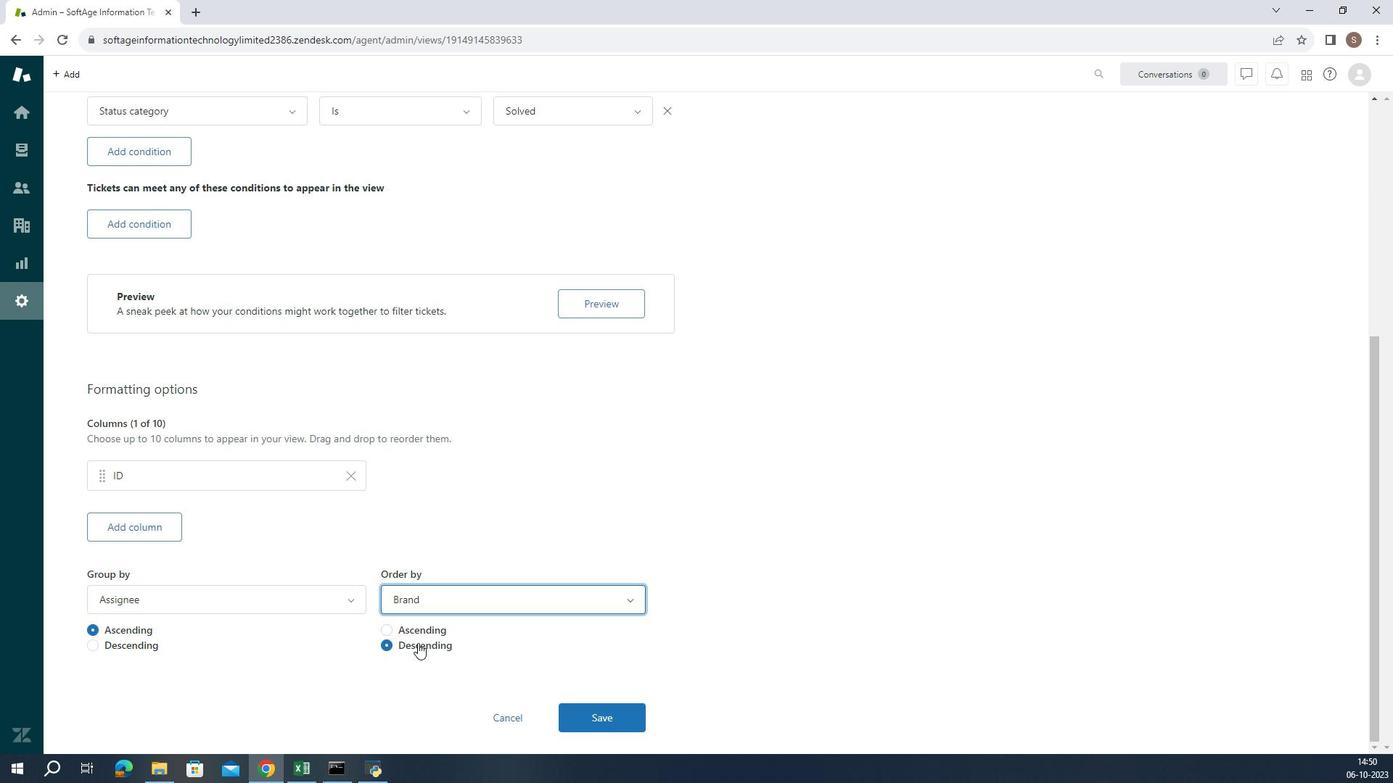 
Action: Mouse moved to (422, 655)
Screenshot: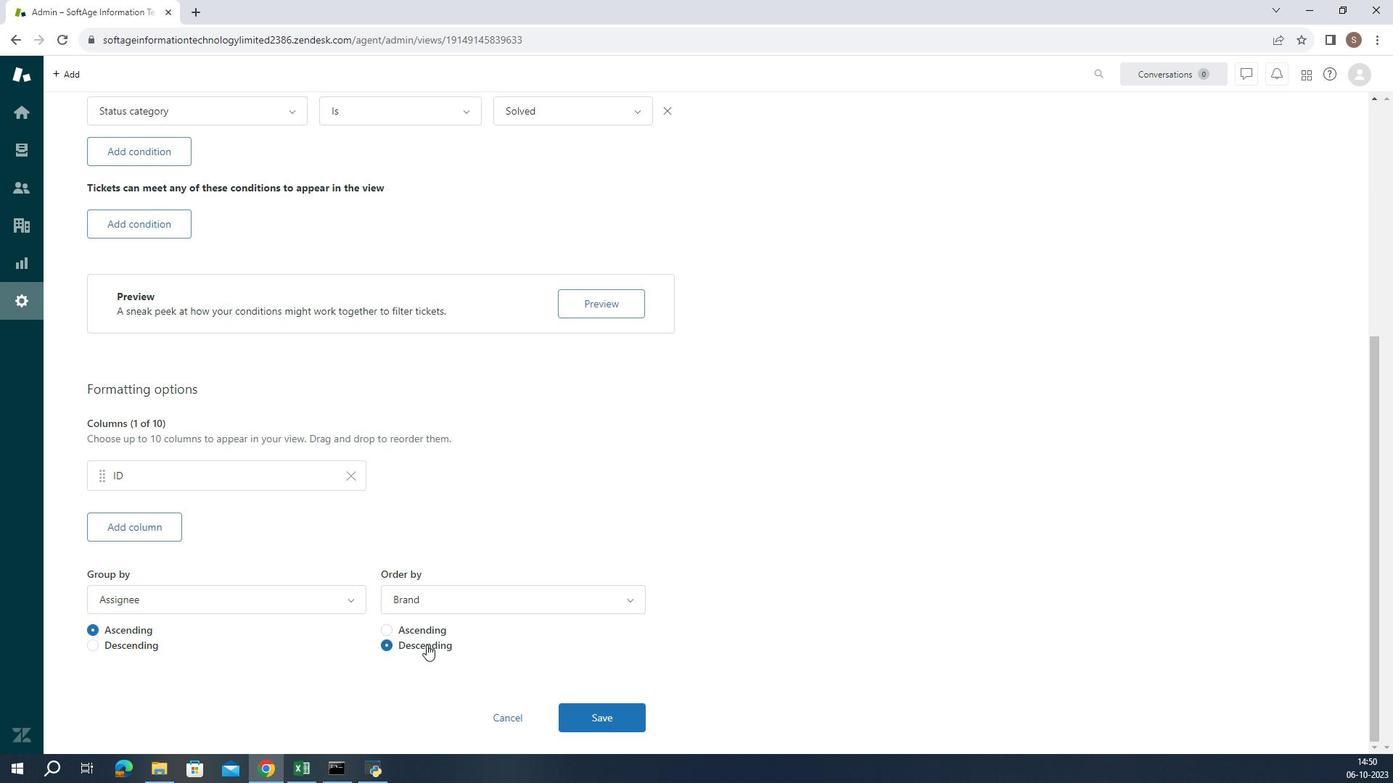 
